 Task: Create a due date automation trigger when advanced on, on the monday before a card is due add dates starting in more than 1 working days at 11:00 AM.
Action: Mouse moved to (938, 74)
Screenshot: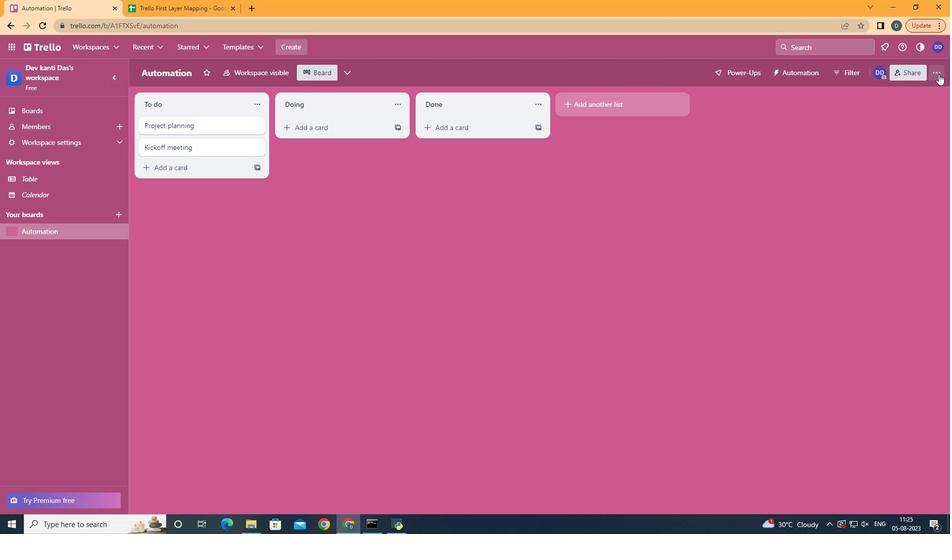 
Action: Mouse pressed left at (938, 74)
Screenshot: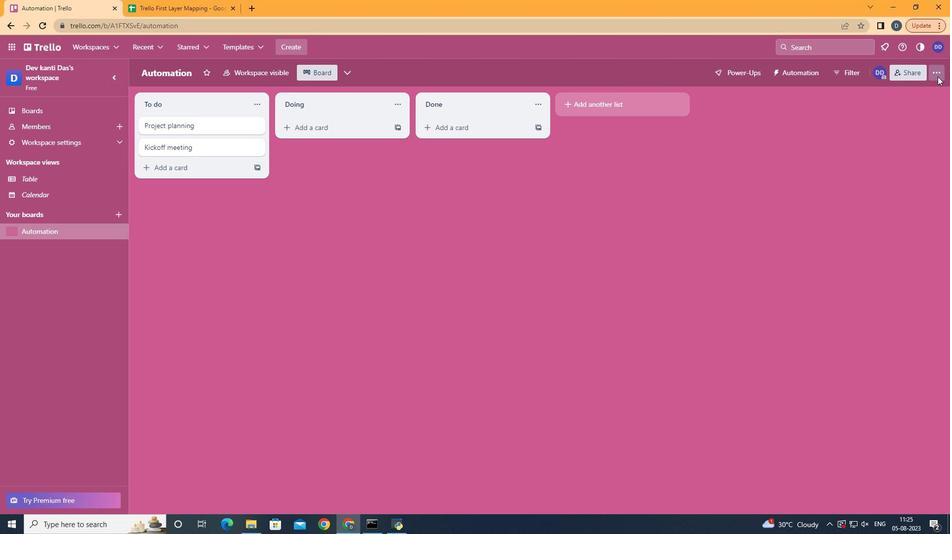 
Action: Mouse moved to (878, 215)
Screenshot: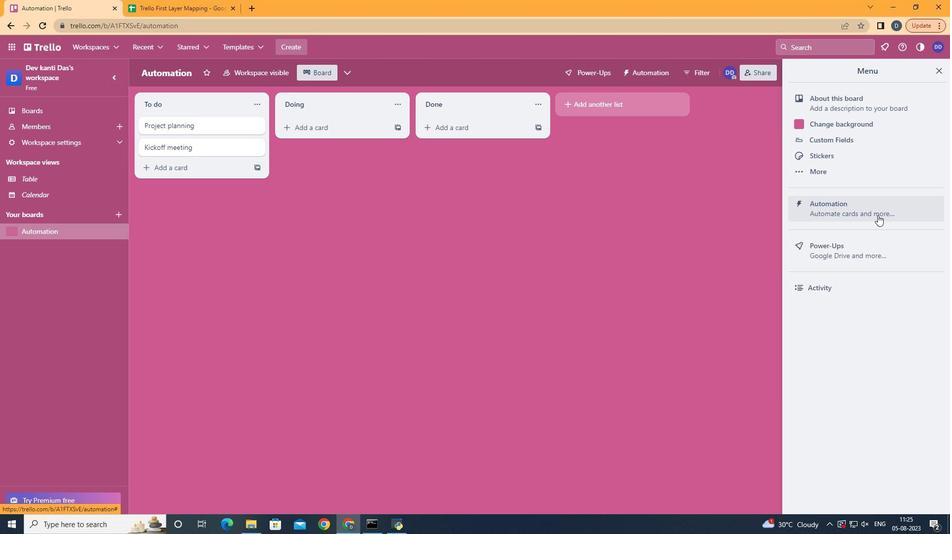 
Action: Mouse pressed left at (878, 215)
Screenshot: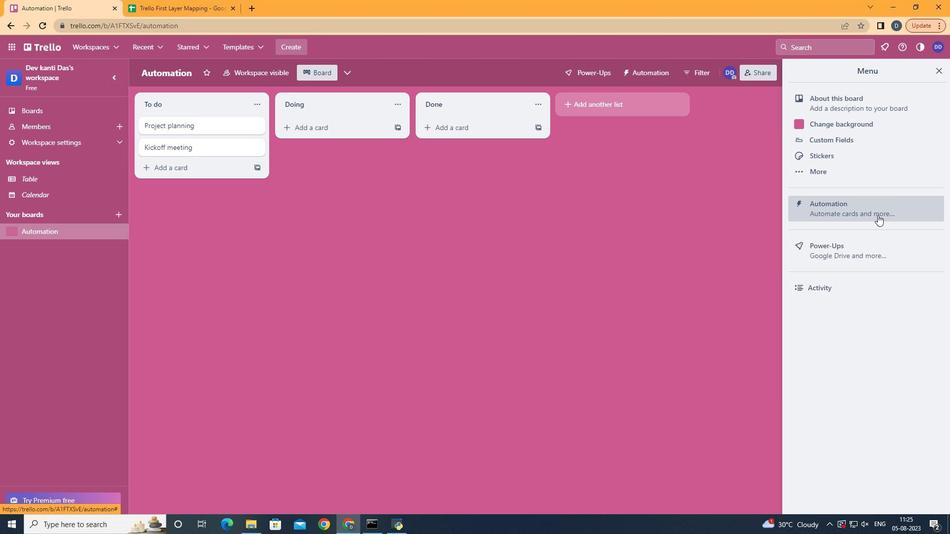 
Action: Mouse moved to (183, 192)
Screenshot: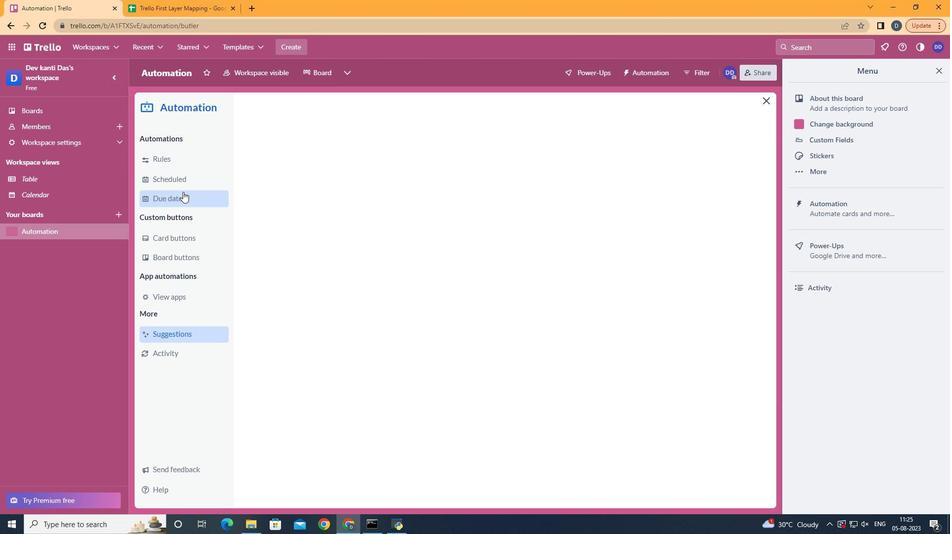 
Action: Mouse pressed left at (183, 192)
Screenshot: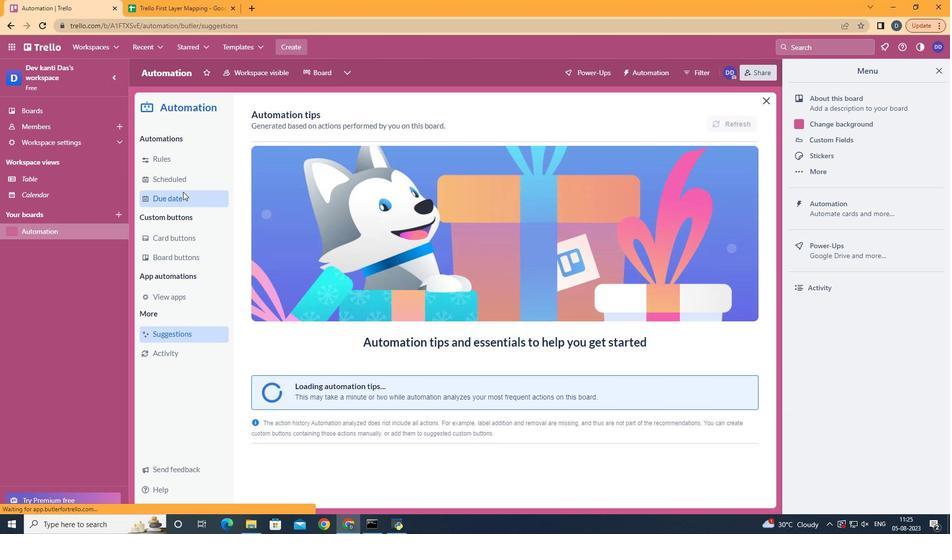 
Action: Mouse moved to (704, 117)
Screenshot: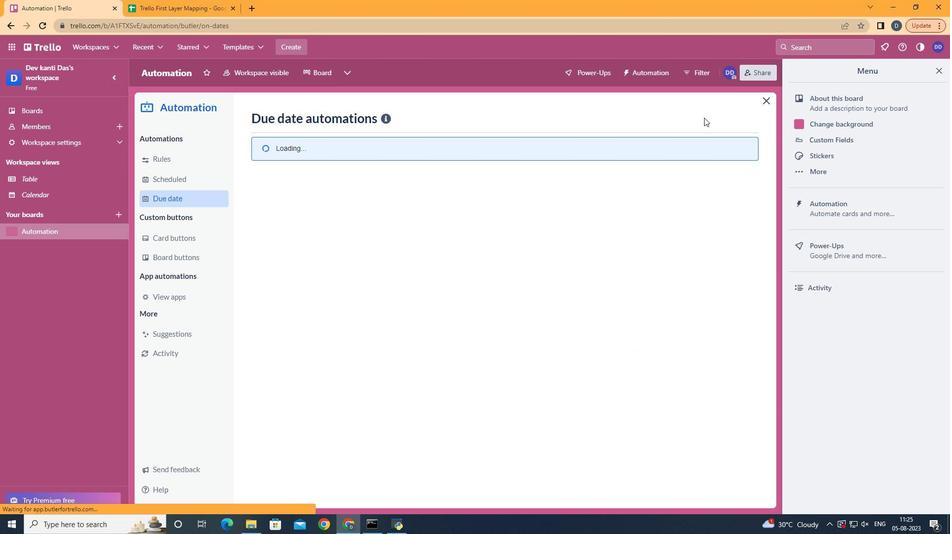 
Action: Mouse pressed left at (704, 117)
Screenshot: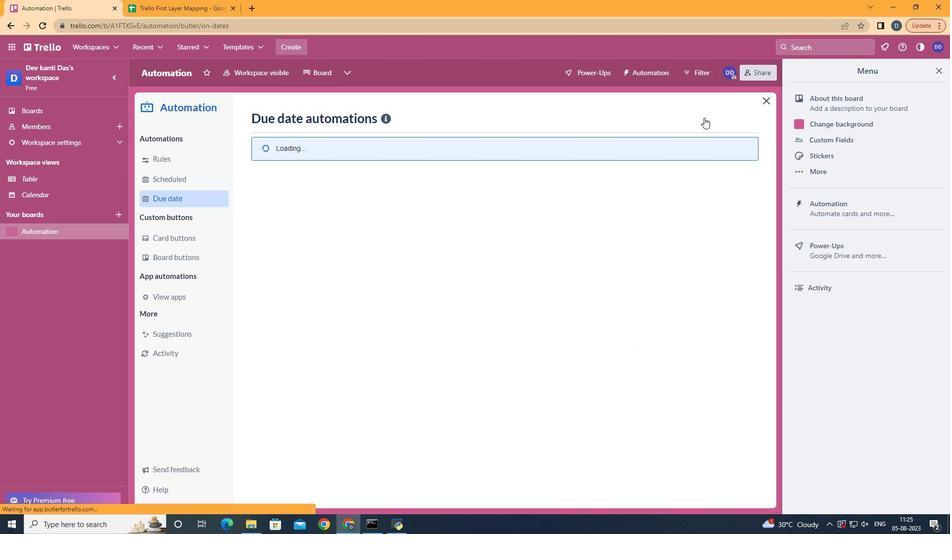 
Action: Mouse moved to (542, 214)
Screenshot: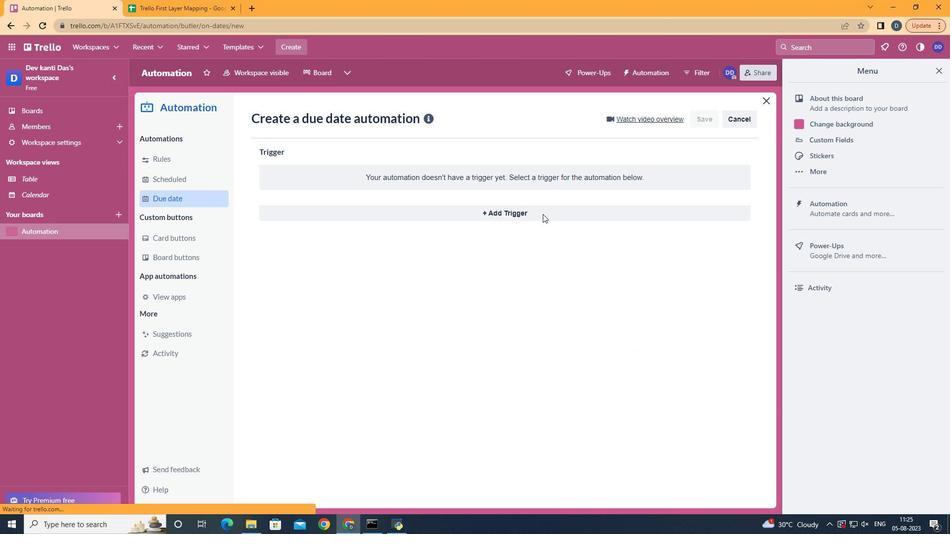 
Action: Mouse pressed left at (542, 214)
Screenshot: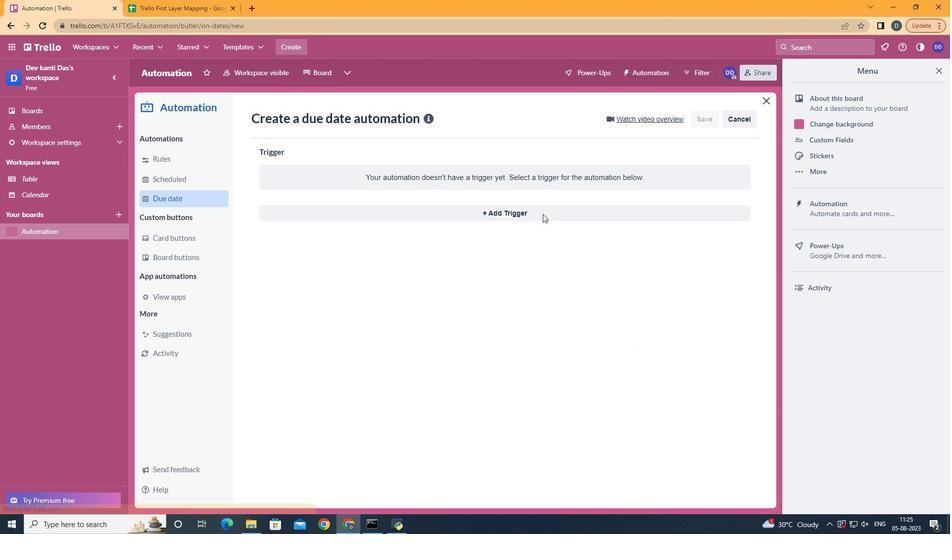 
Action: Mouse moved to (315, 257)
Screenshot: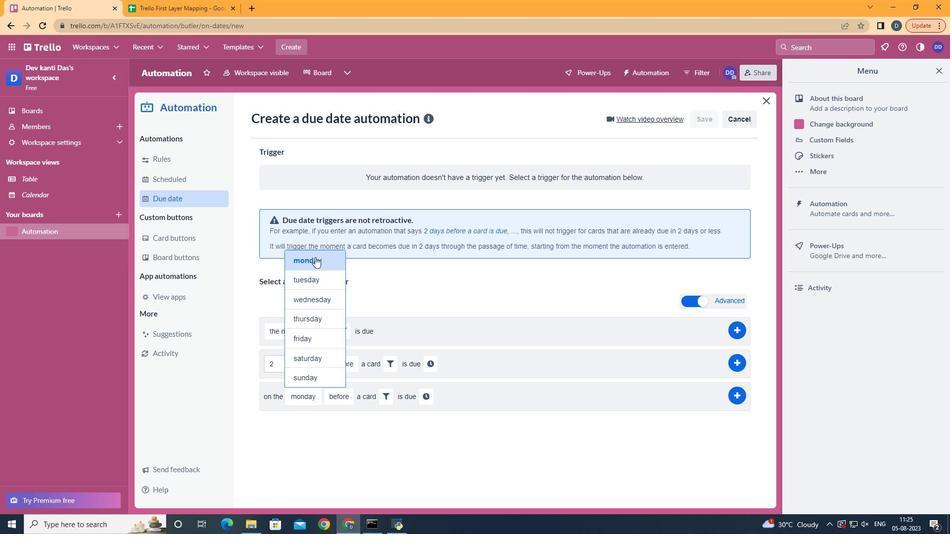 
Action: Mouse pressed left at (315, 257)
Screenshot: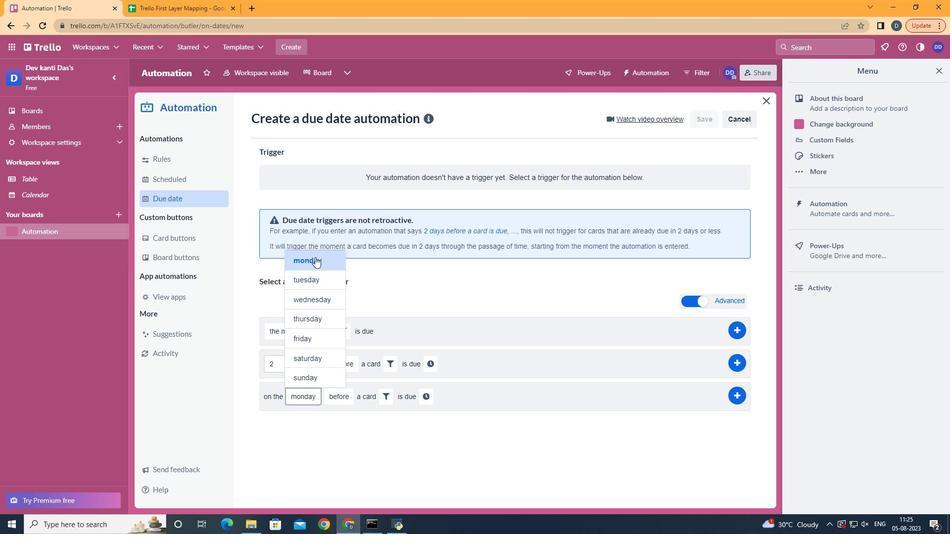 
Action: Mouse moved to (343, 411)
Screenshot: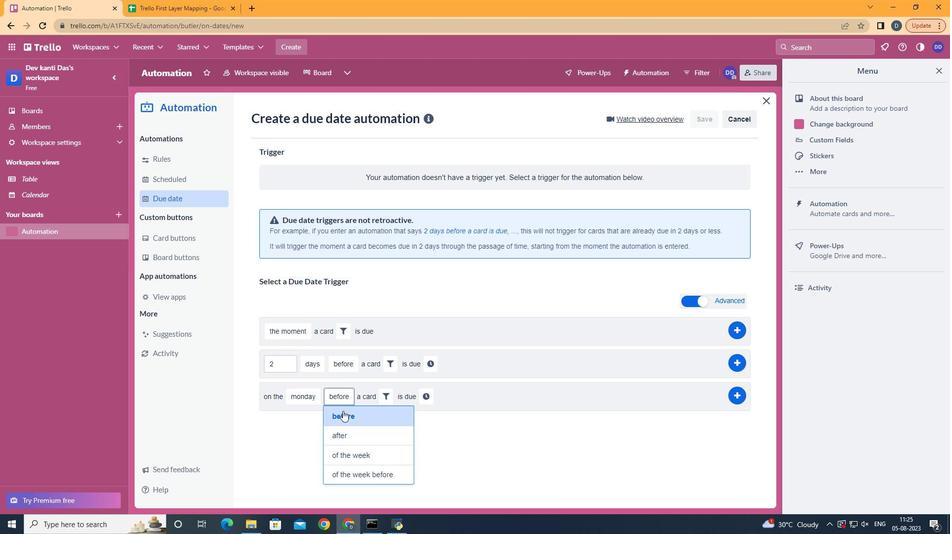 
Action: Mouse pressed left at (343, 411)
Screenshot: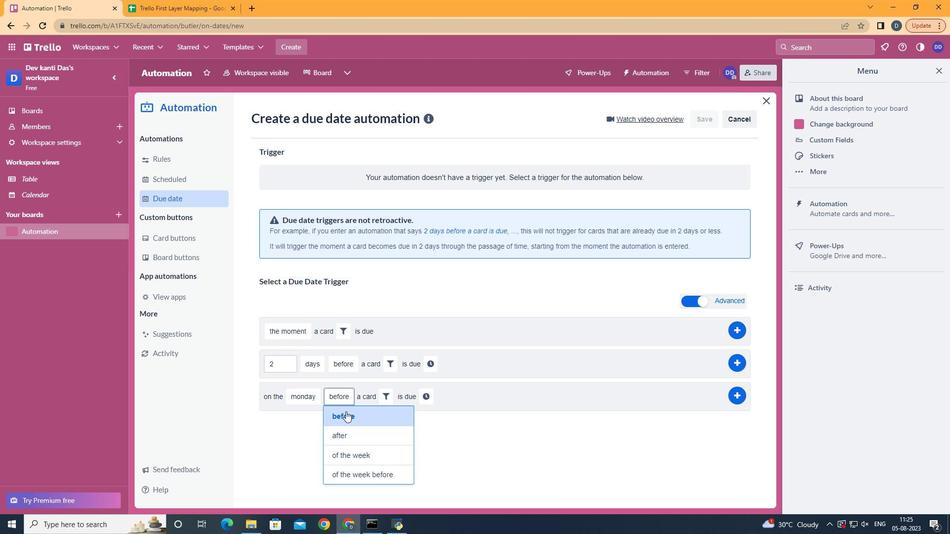 
Action: Mouse moved to (391, 397)
Screenshot: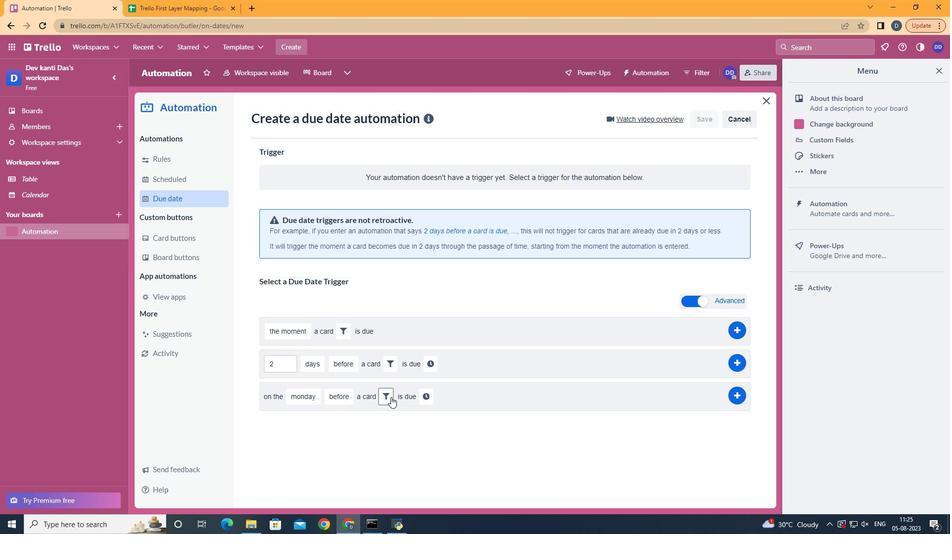 
Action: Mouse pressed left at (391, 397)
Screenshot: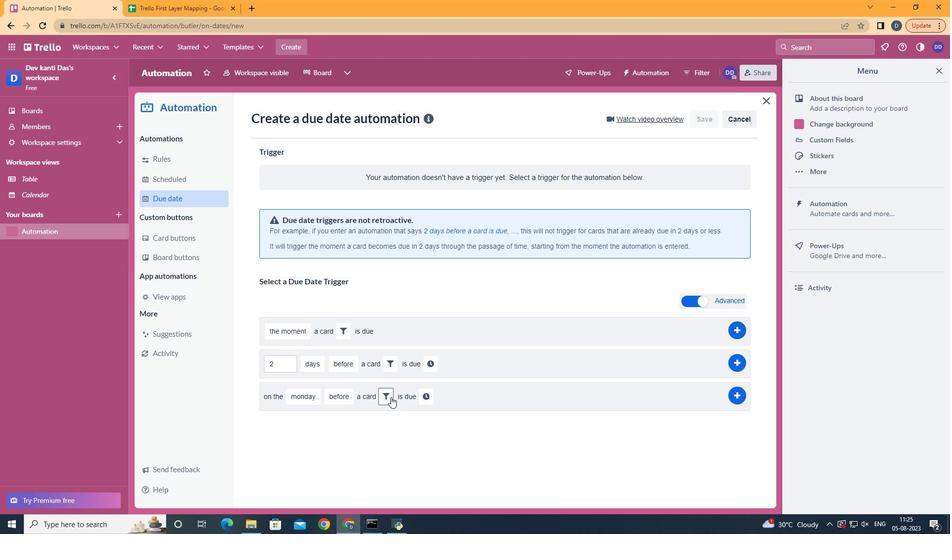 
Action: Mouse moved to (435, 427)
Screenshot: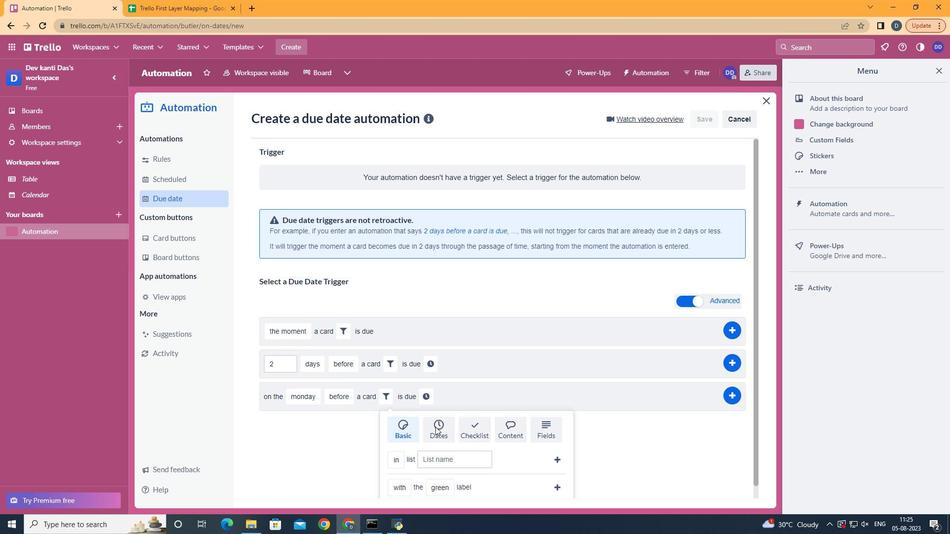 
Action: Mouse pressed left at (435, 427)
Screenshot: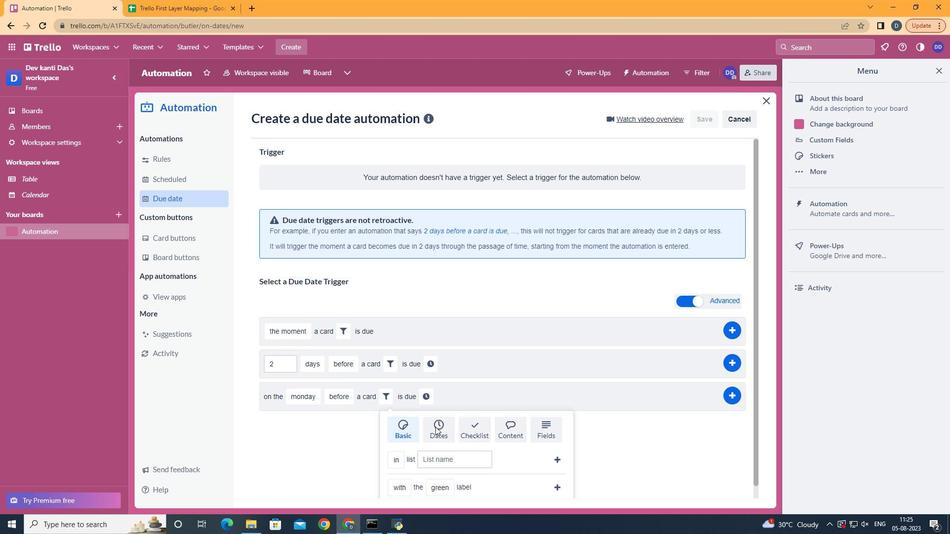 
Action: Mouse scrolled (435, 426) with delta (0, 0)
Screenshot: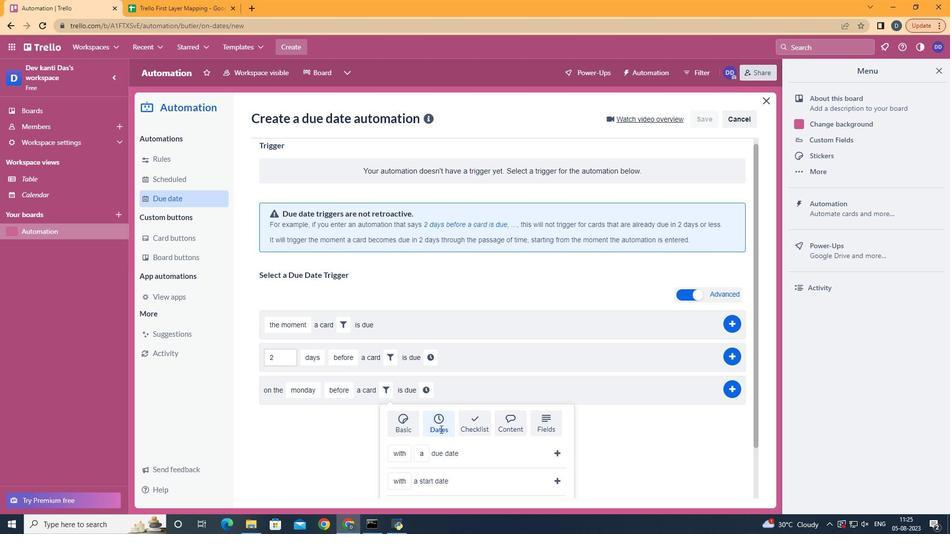 
Action: Mouse scrolled (435, 426) with delta (0, 0)
Screenshot: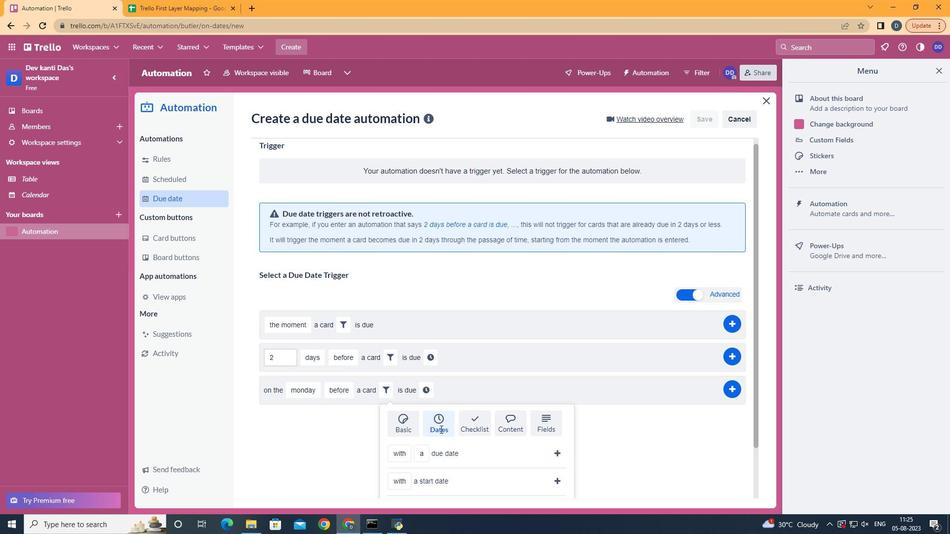
Action: Mouse moved to (436, 428)
Screenshot: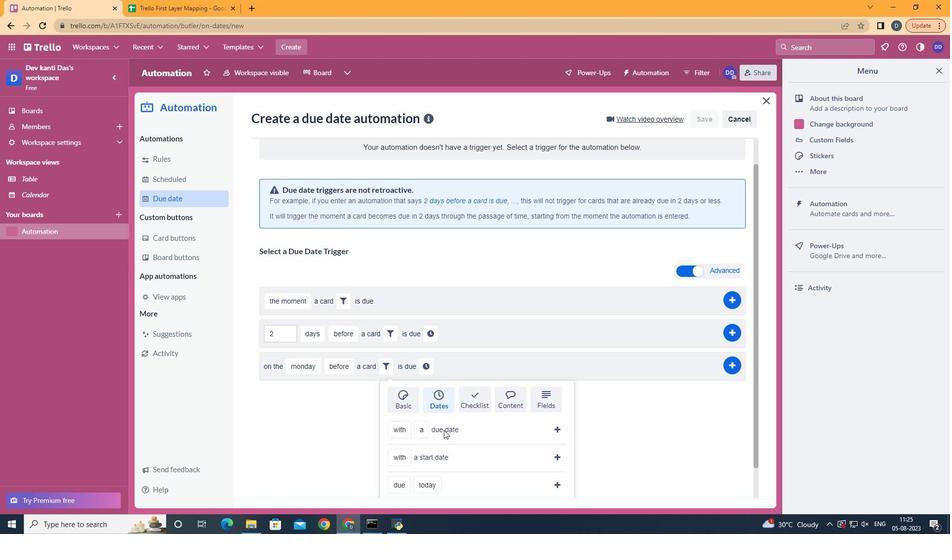 
Action: Mouse scrolled (436, 427) with delta (0, 0)
Screenshot: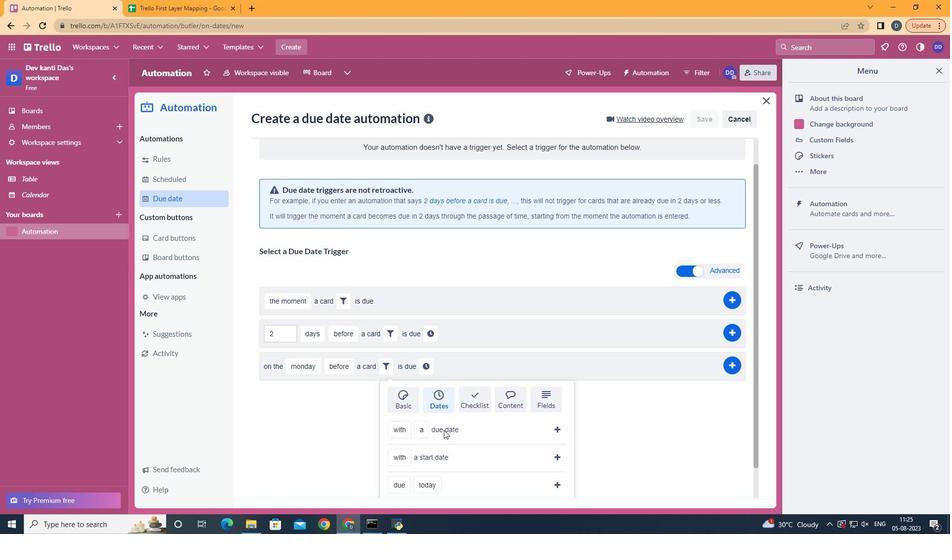 
Action: Mouse moved to (438, 428)
Screenshot: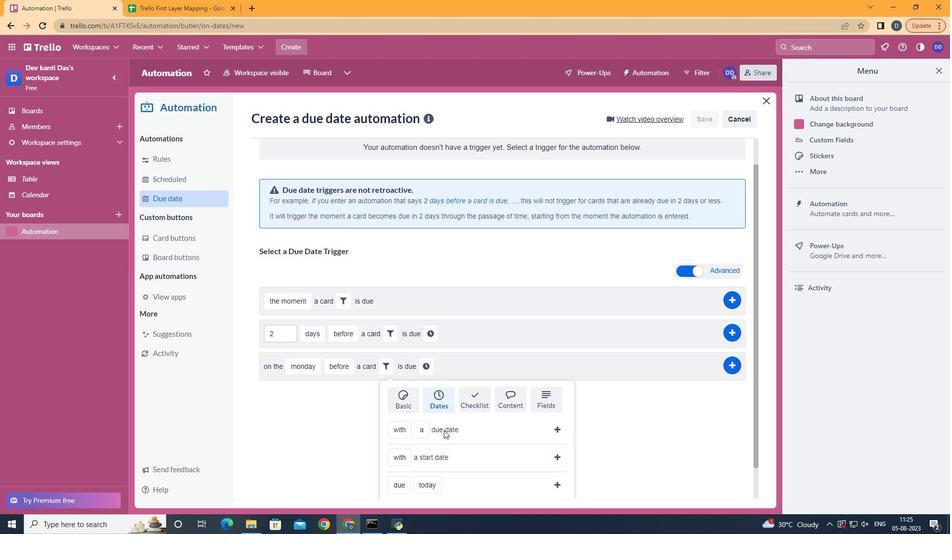 
Action: Mouse scrolled (438, 428) with delta (0, 0)
Screenshot: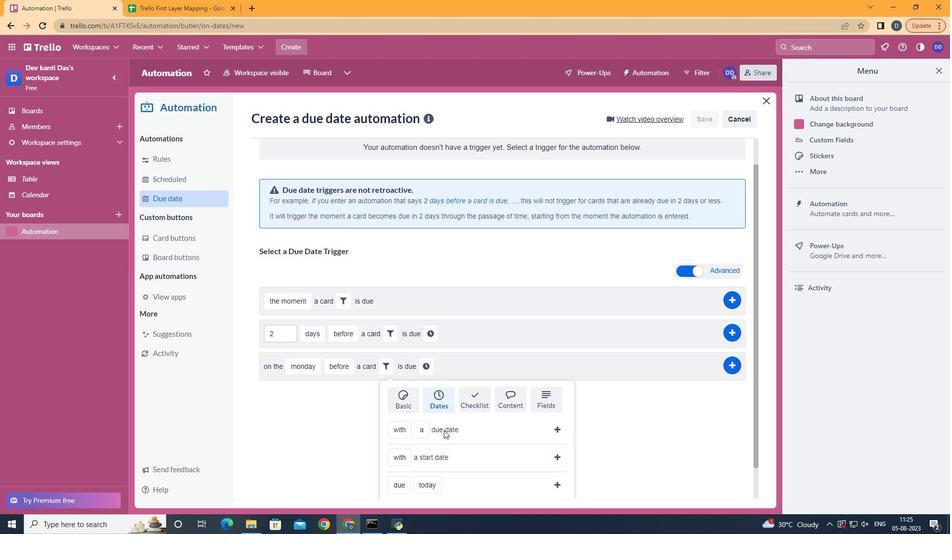 
Action: Mouse moved to (412, 458)
Screenshot: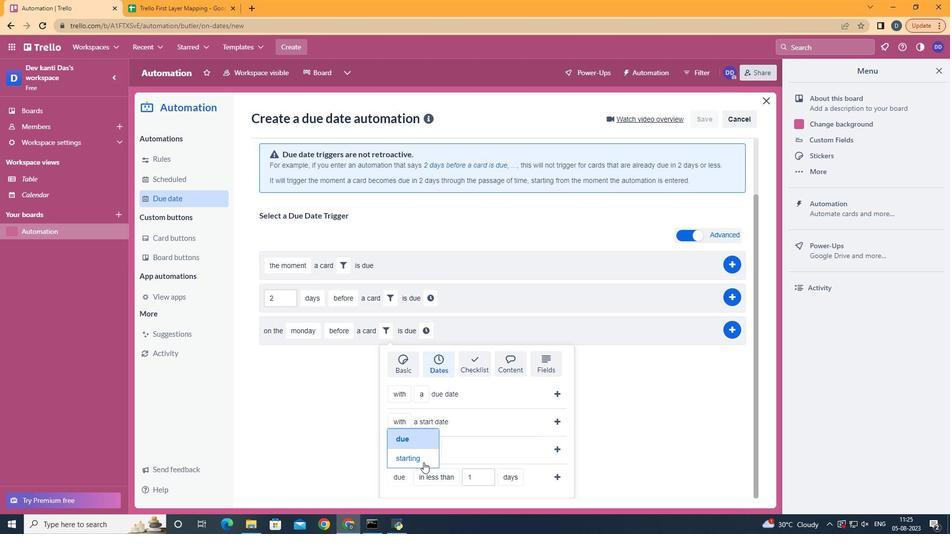 
Action: Mouse pressed left at (412, 458)
Screenshot: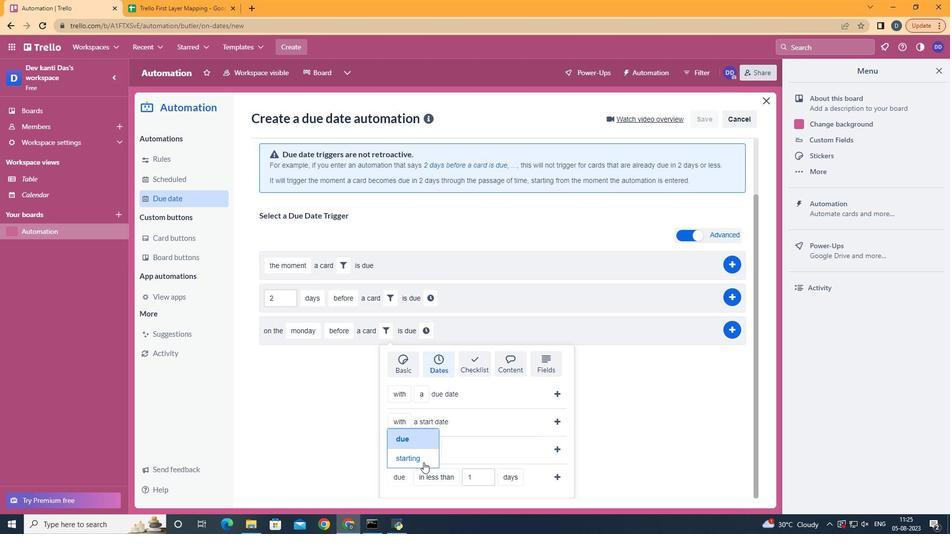 
Action: Mouse moved to (457, 412)
Screenshot: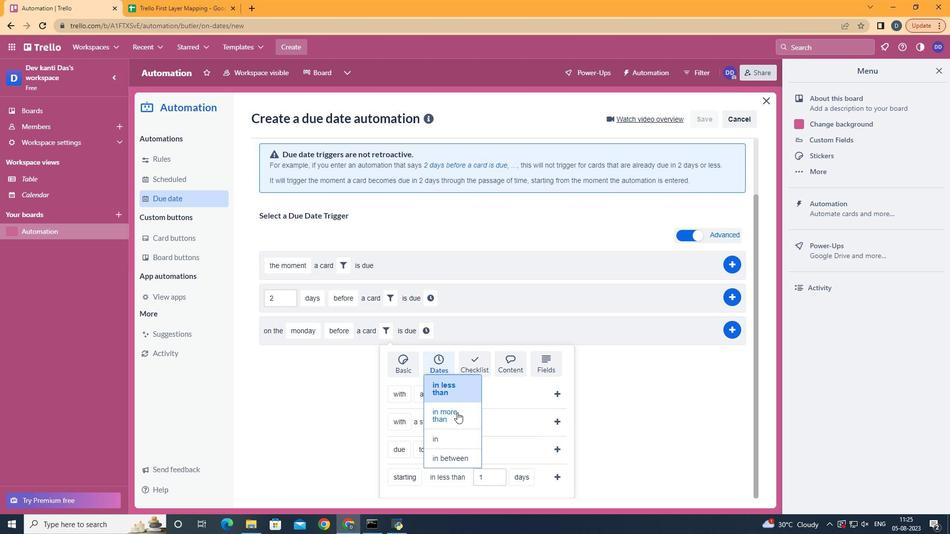 
Action: Mouse pressed left at (457, 412)
Screenshot: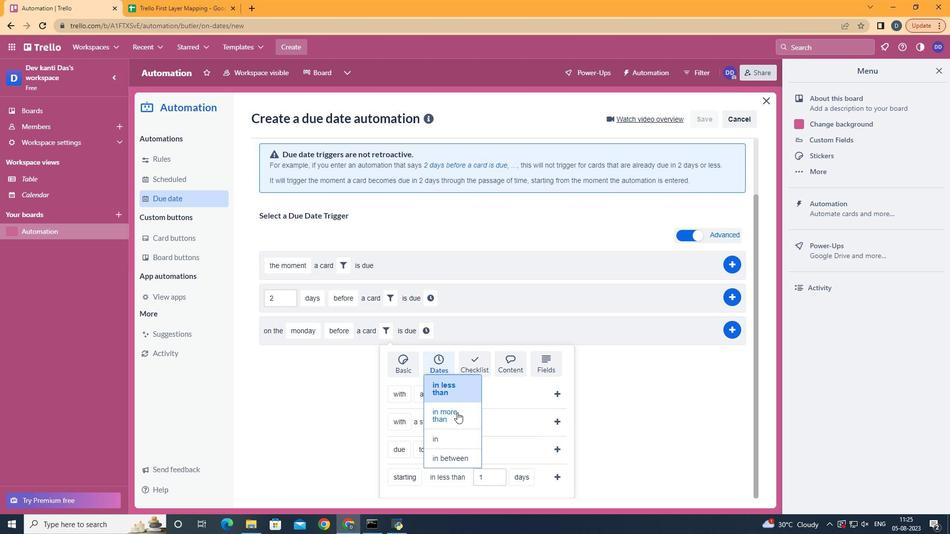 
Action: Mouse moved to (534, 457)
Screenshot: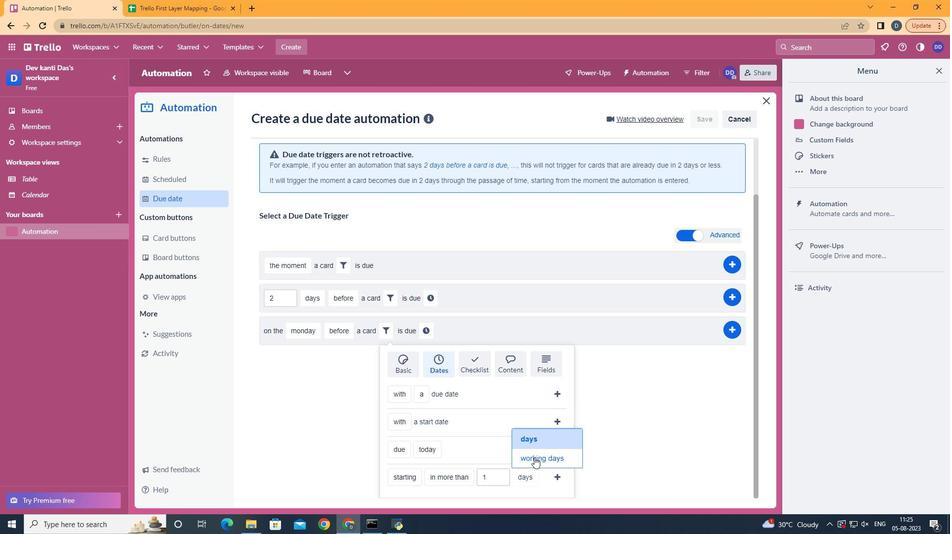 
Action: Mouse pressed left at (534, 457)
Screenshot: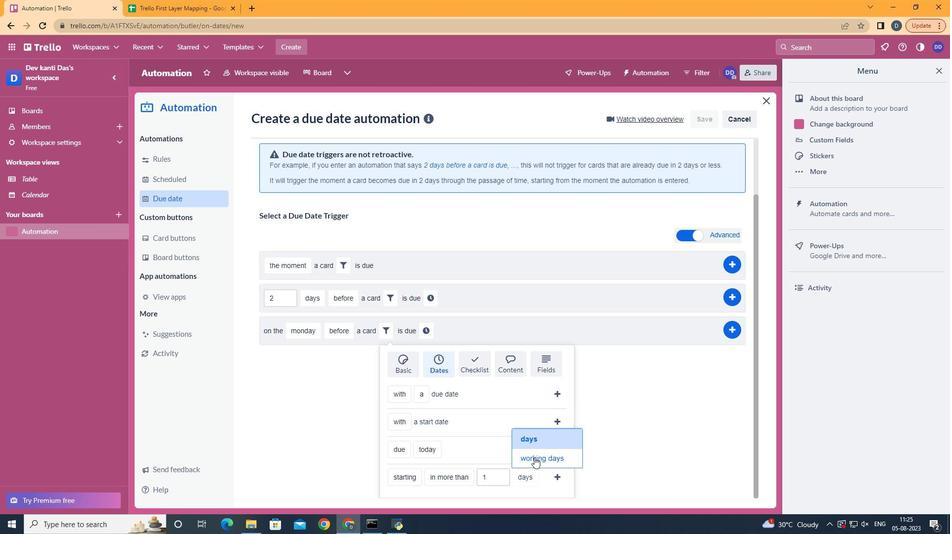 
Action: Mouse moved to (577, 476)
Screenshot: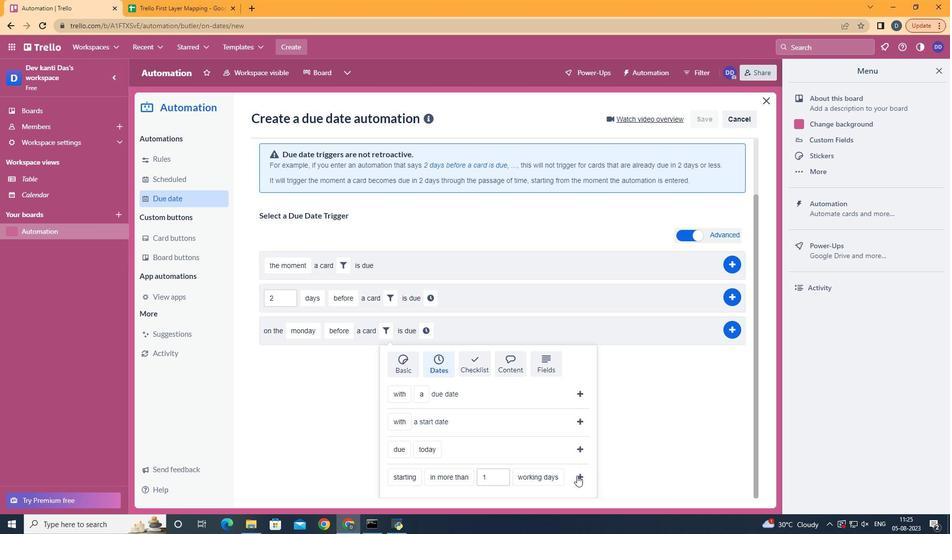 
Action: Mouse pressed left at (577, 476)
Screenshot: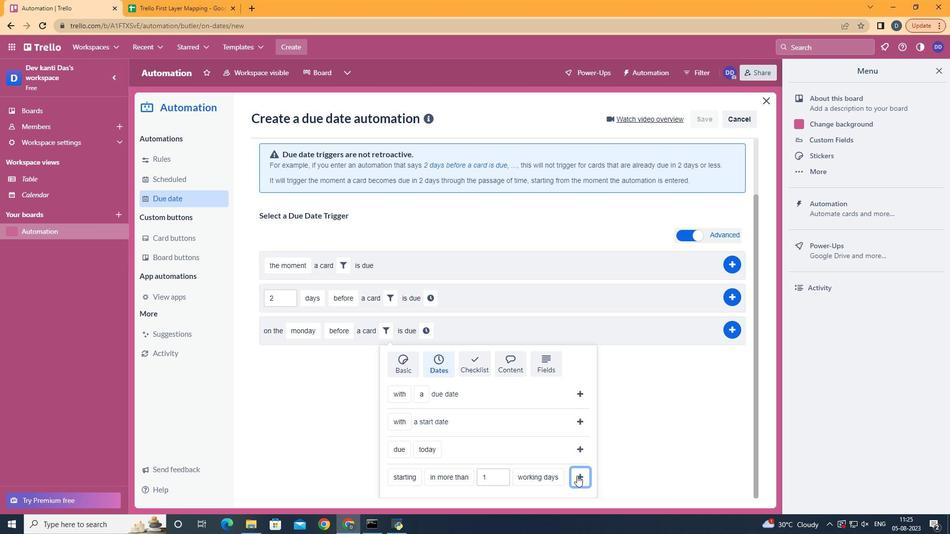 
Action: Mouse moved to (557, 400)
Screenshot: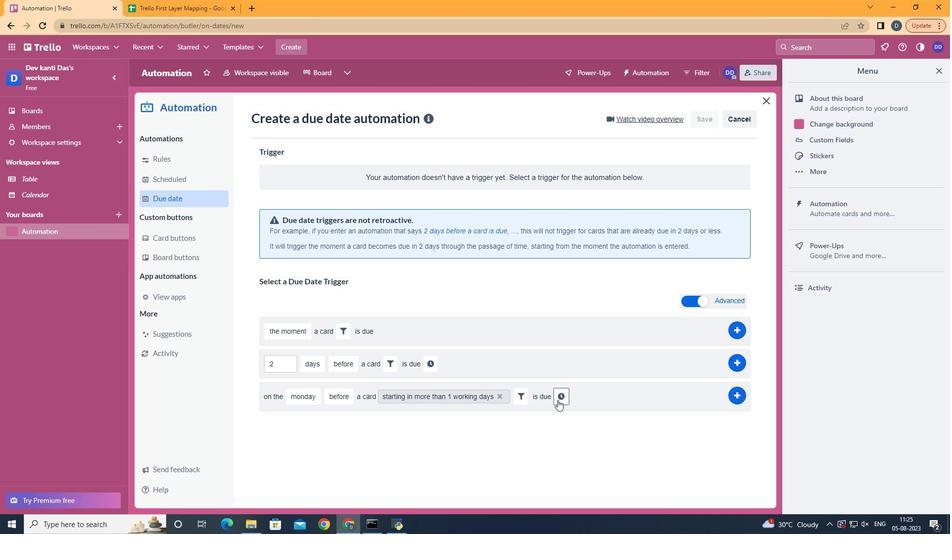 
Action: Mouse pressed left at (557, 400)
Screenshot: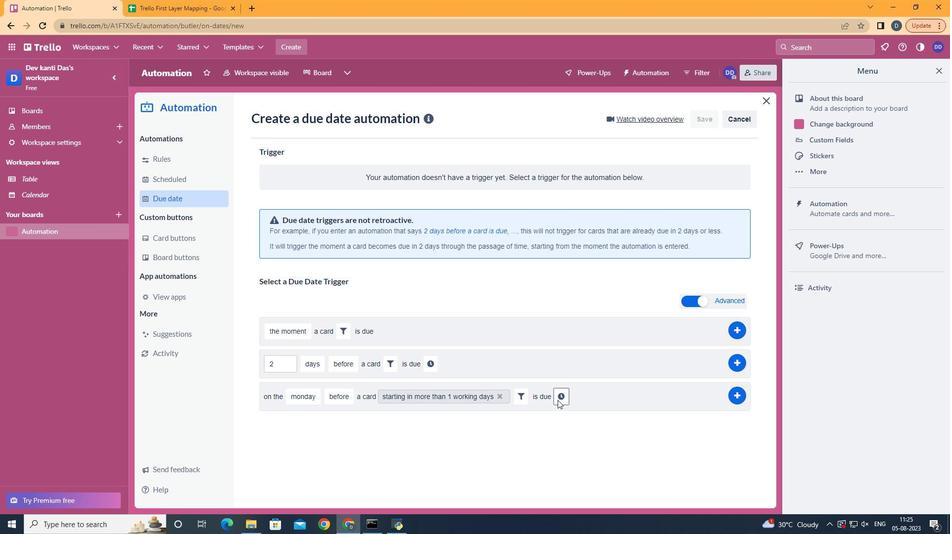 
Action: Mouse moved to (626, 397)
Screenshot: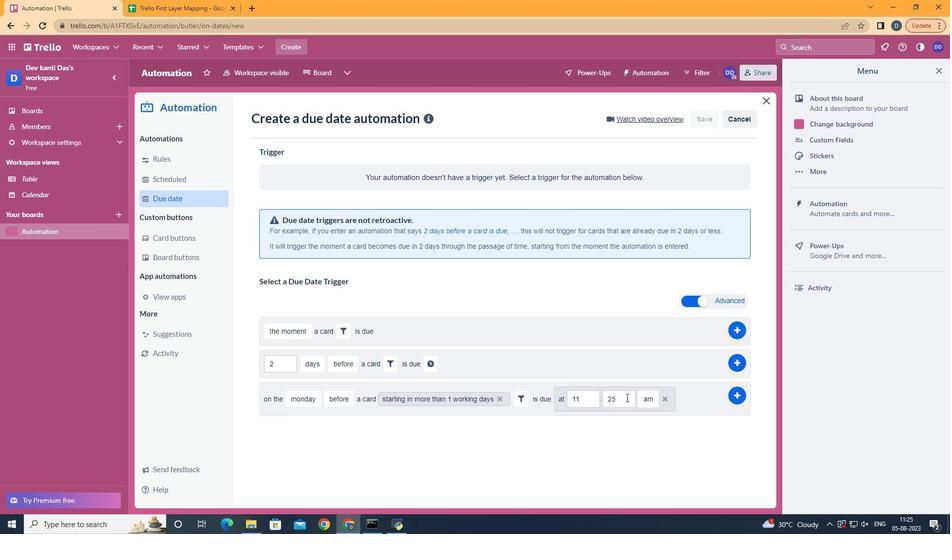 
Action: Mouse pressed left at (626, 397)
Screenshot: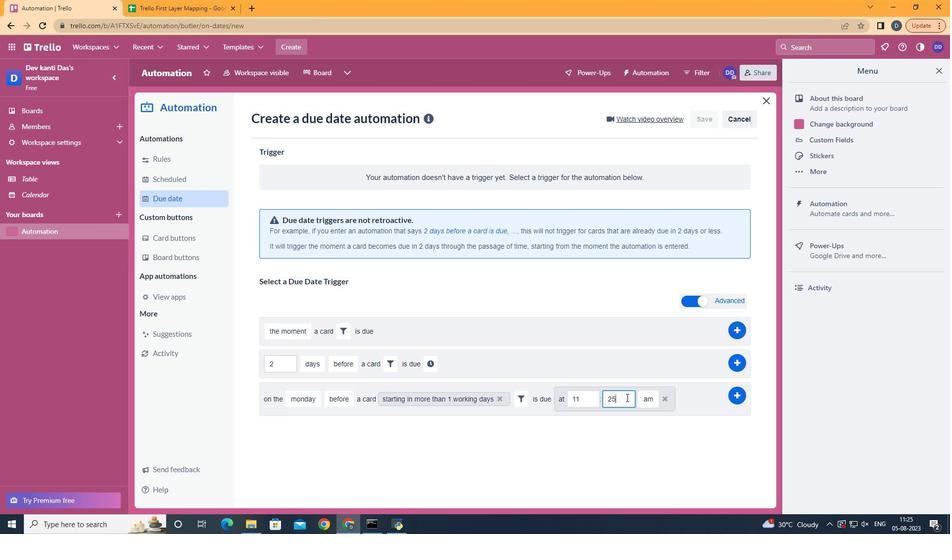 
Action: Key pressed <Key.backspace><Key.backspace>00
Screenshot: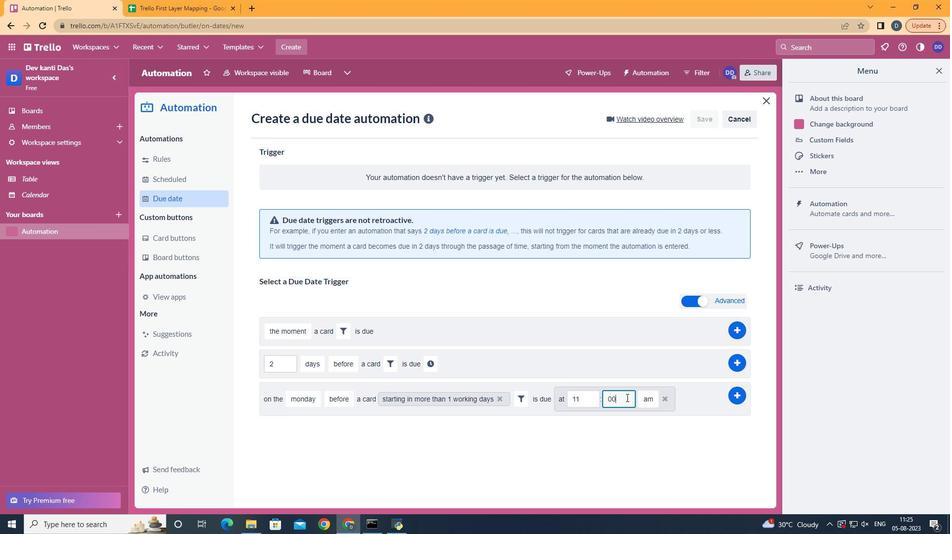 
Action: Mouse moved to (736, 394)
Screenshot: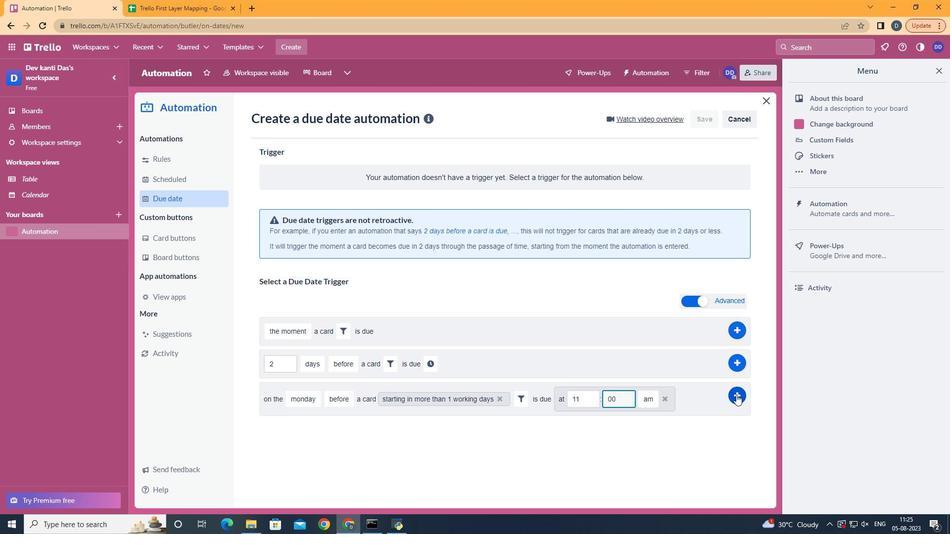 
Action: Mouse pressed left at (736, 394)
Screenshot: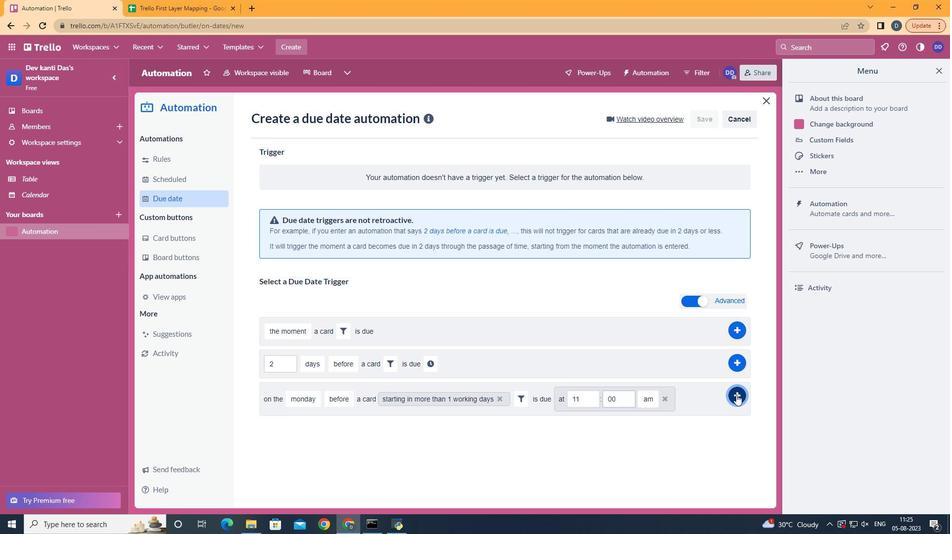 
Action: Mouse moved to (563, 184)
Screenshot: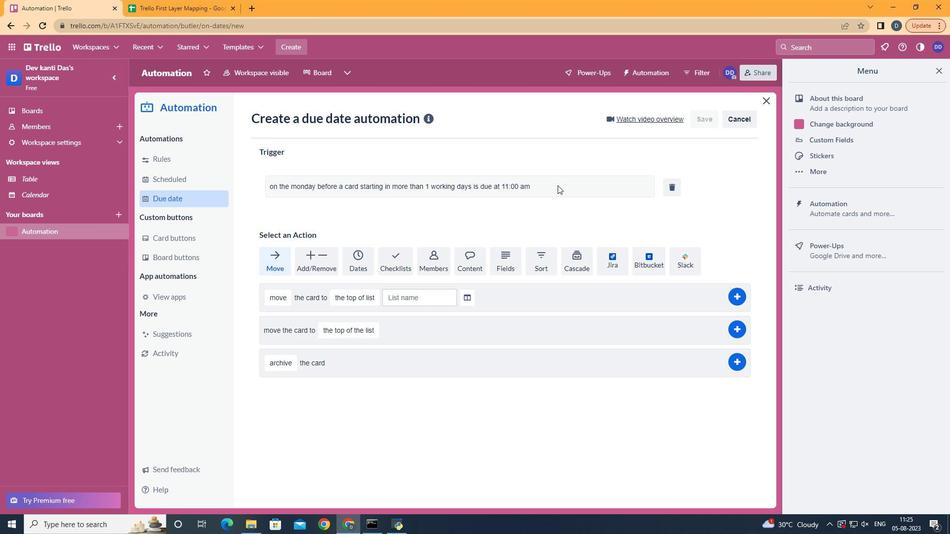 
